 Task: Identify the closest national park to San Diego, California, and Joshua Tree National Park, California.
Action: Mouse moved to (134, 97)
Screenshot: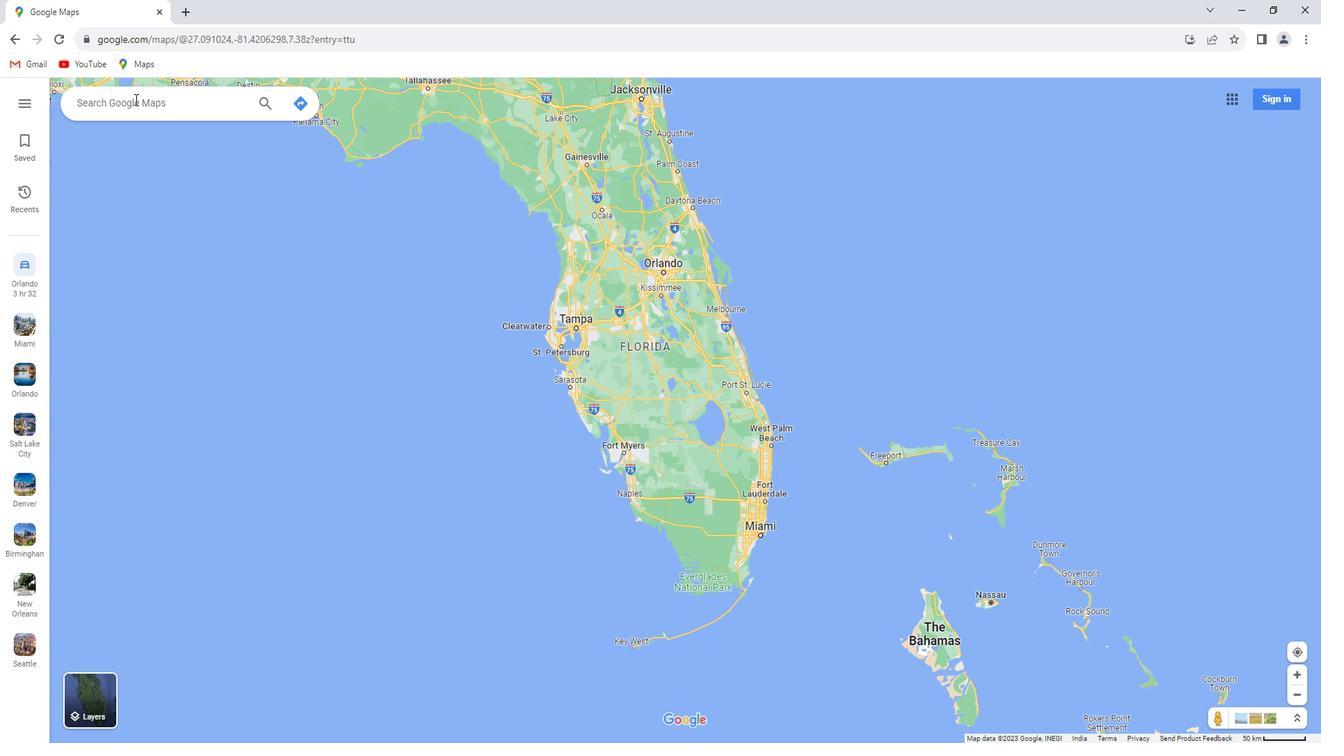 
Action: Mouse pressed left at (134, 97)
Screenshot: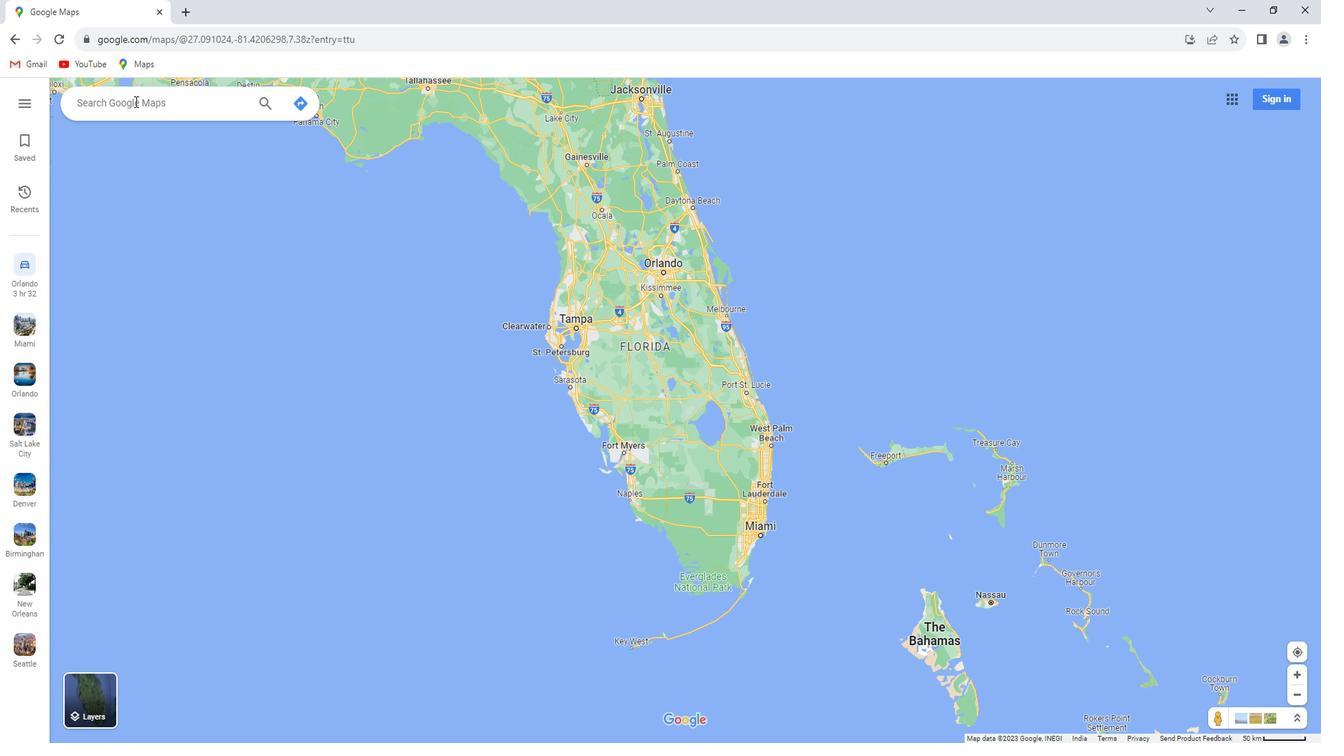 
Action: Key pressed <Key.shift>San<Key.space><Key.shift>Diego,<Key.space><Key.shift>California<Key.enter>
Screenshot: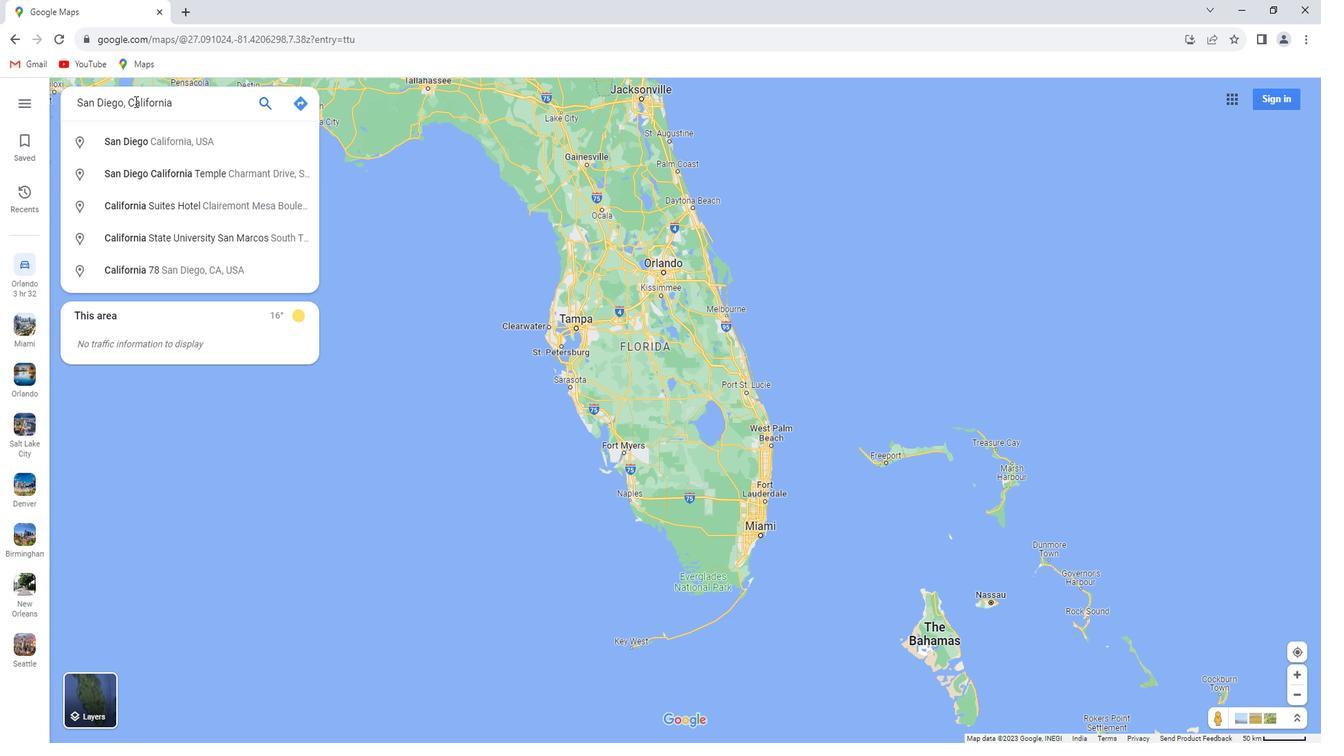 
Action: Mouse moved to (194, 326)
Screenshot: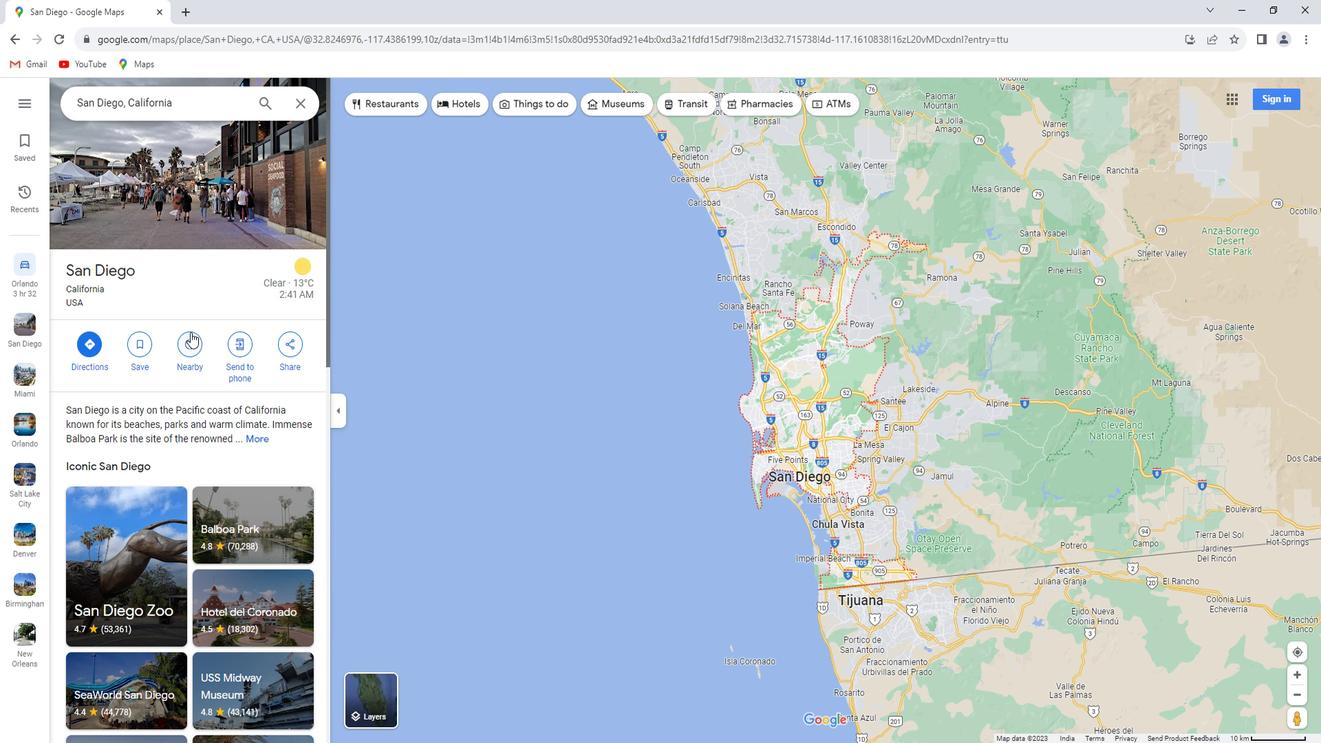 
Action: Mouse pressed left at (194, 326)
Screenshot: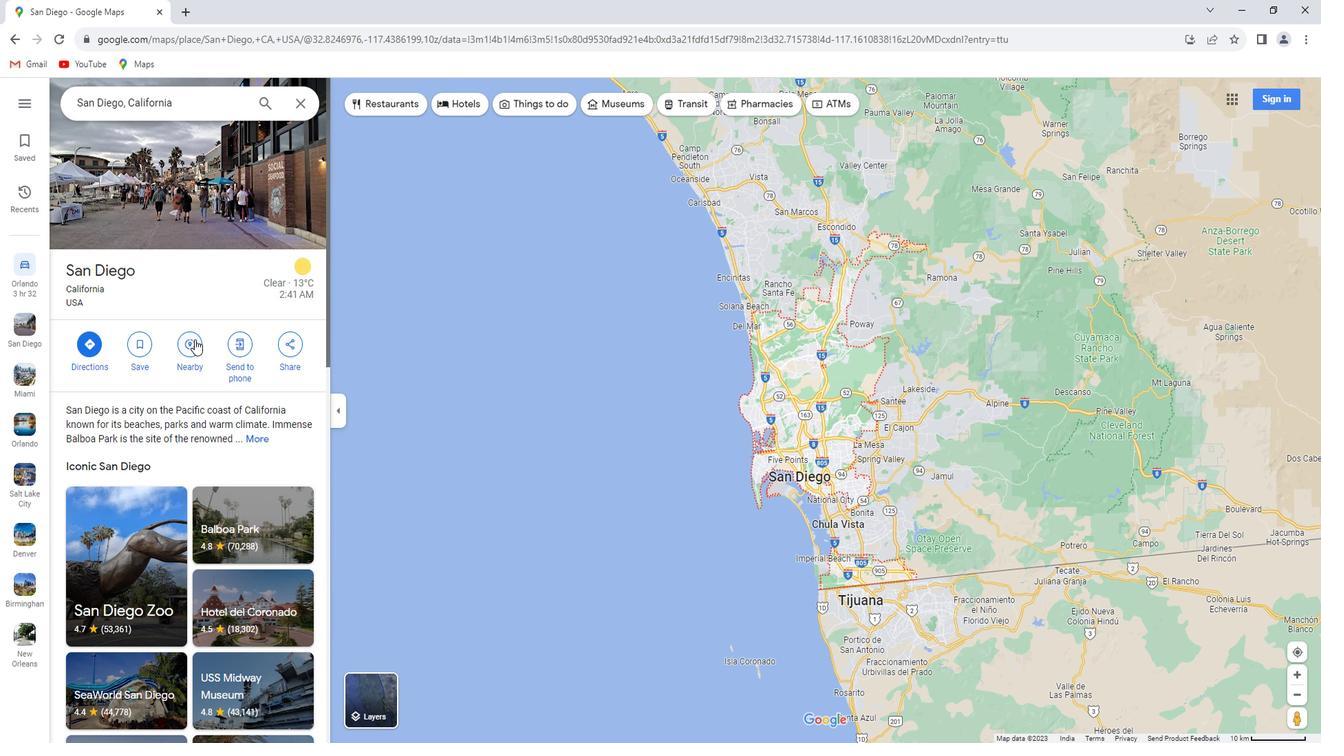 
Action: Mouse moved to (191, 321)
Screenshot: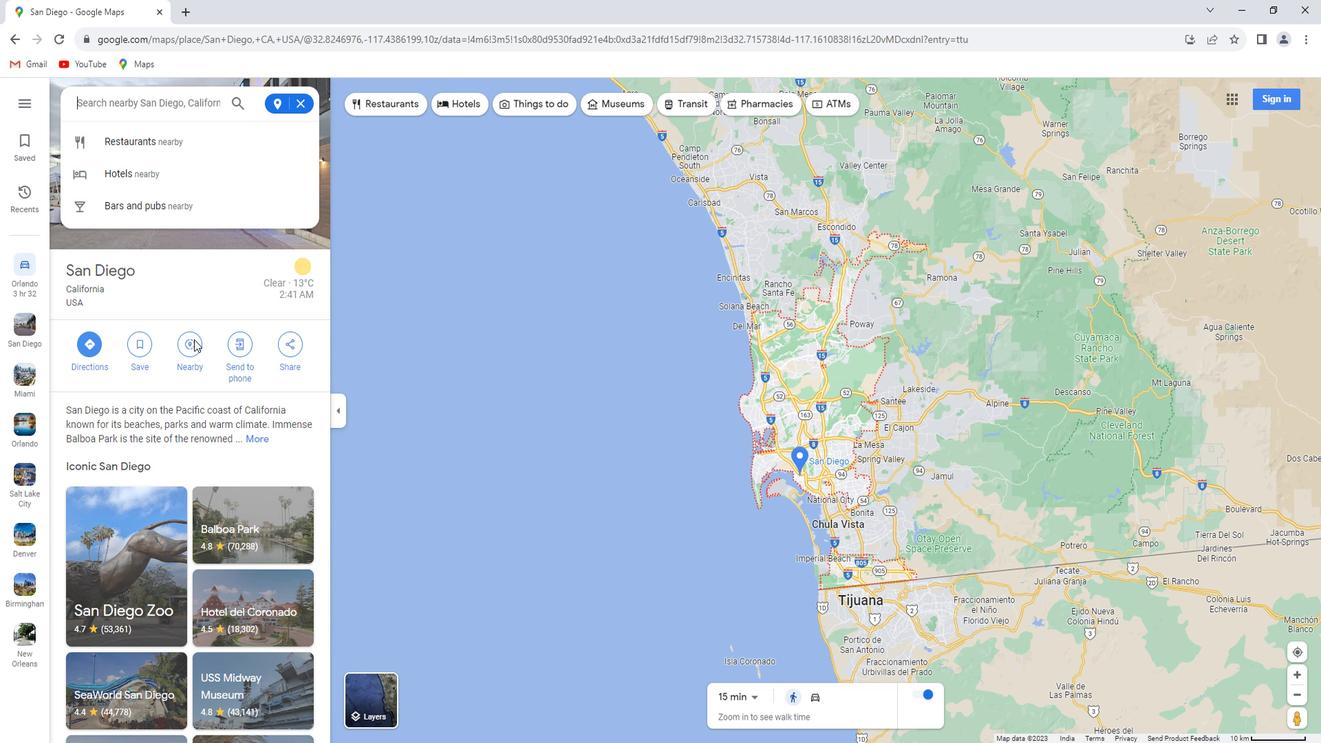 
Action: Key pressed closest<Key.space>national<Key.space>park<Key.enter>
Screenshot: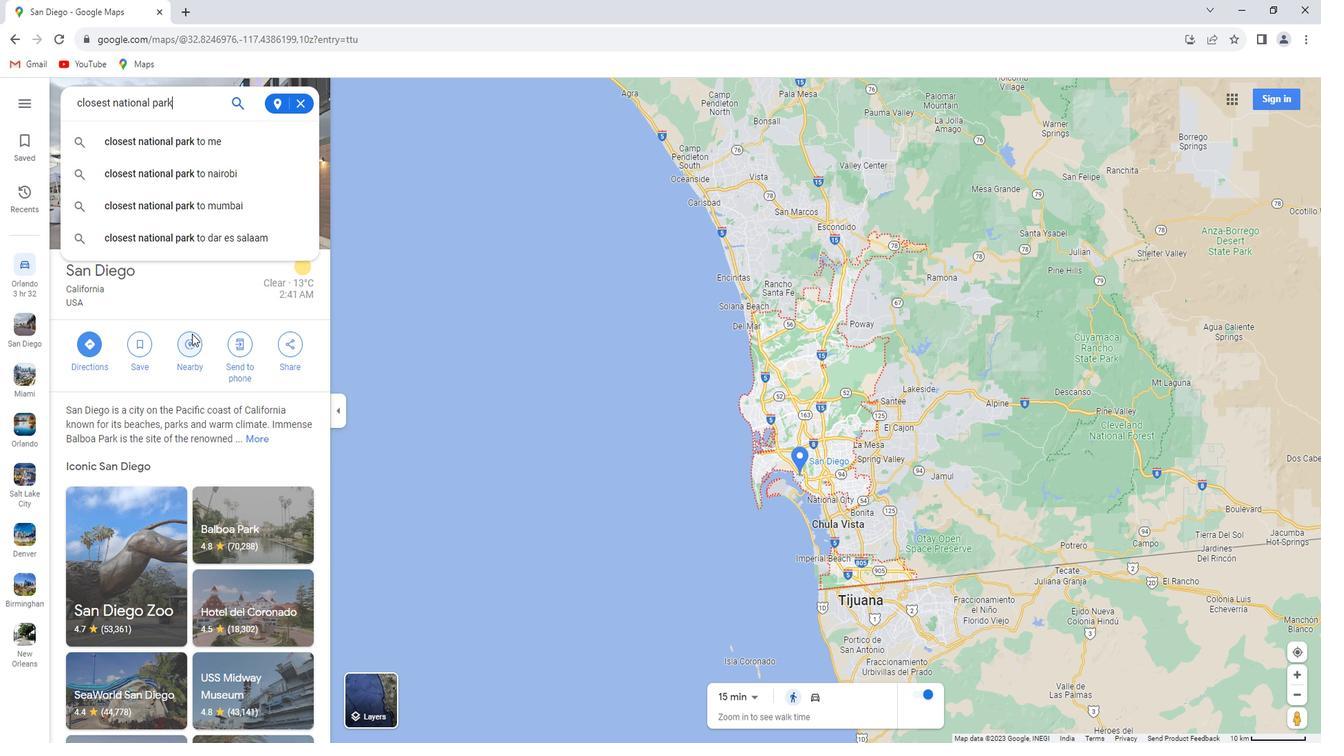 
Action: Mouse moved to (299, 104)
Screenshot: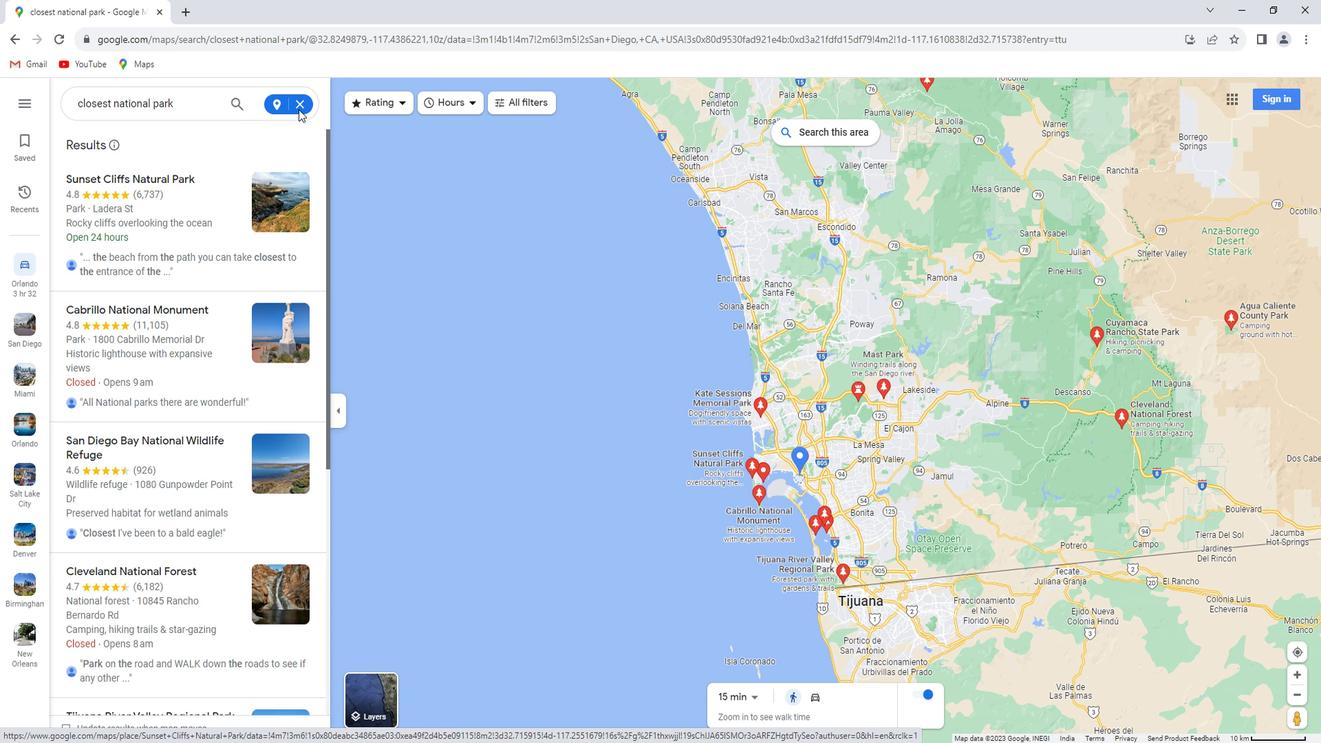 
Action: Mouse pressed left at (299, 104)
Screenshot: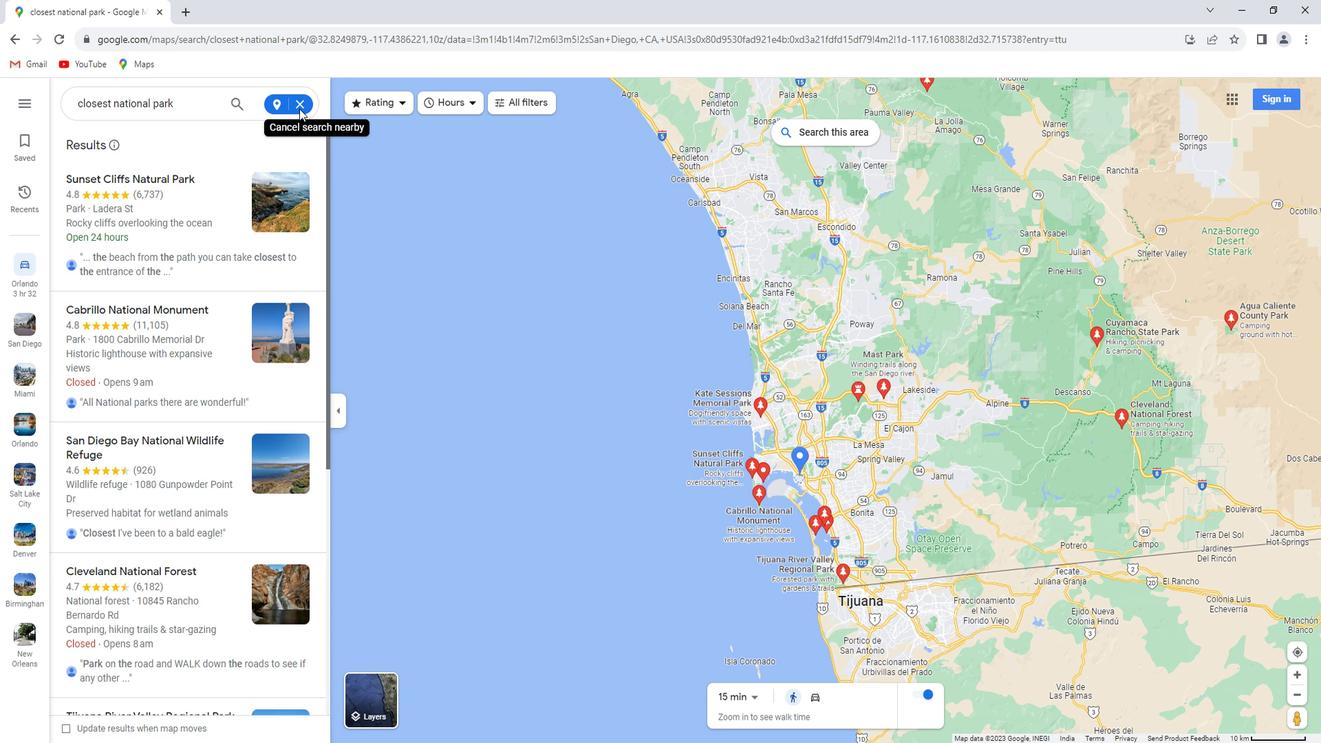 
Action: Mouse moved to (308, 101)
Screenshot: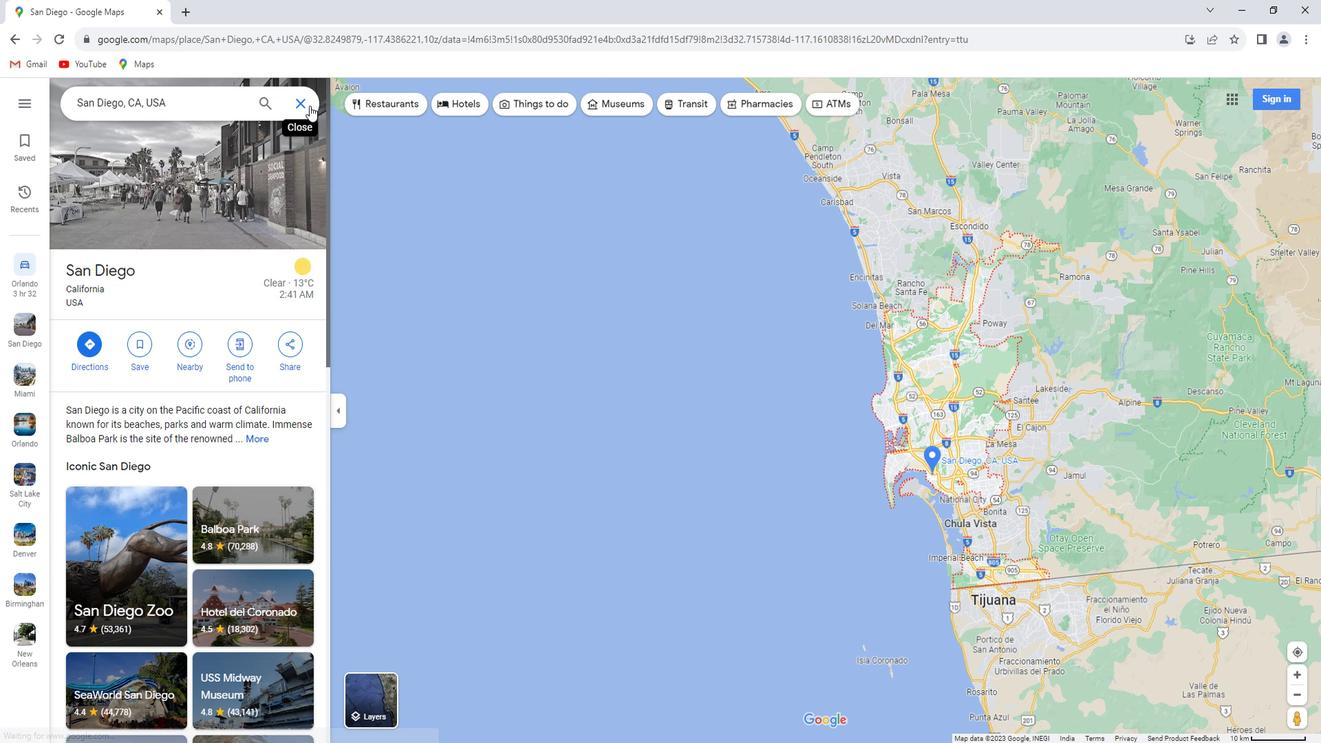
Action: Mouse pressed left at (308, 101)
Screenshot: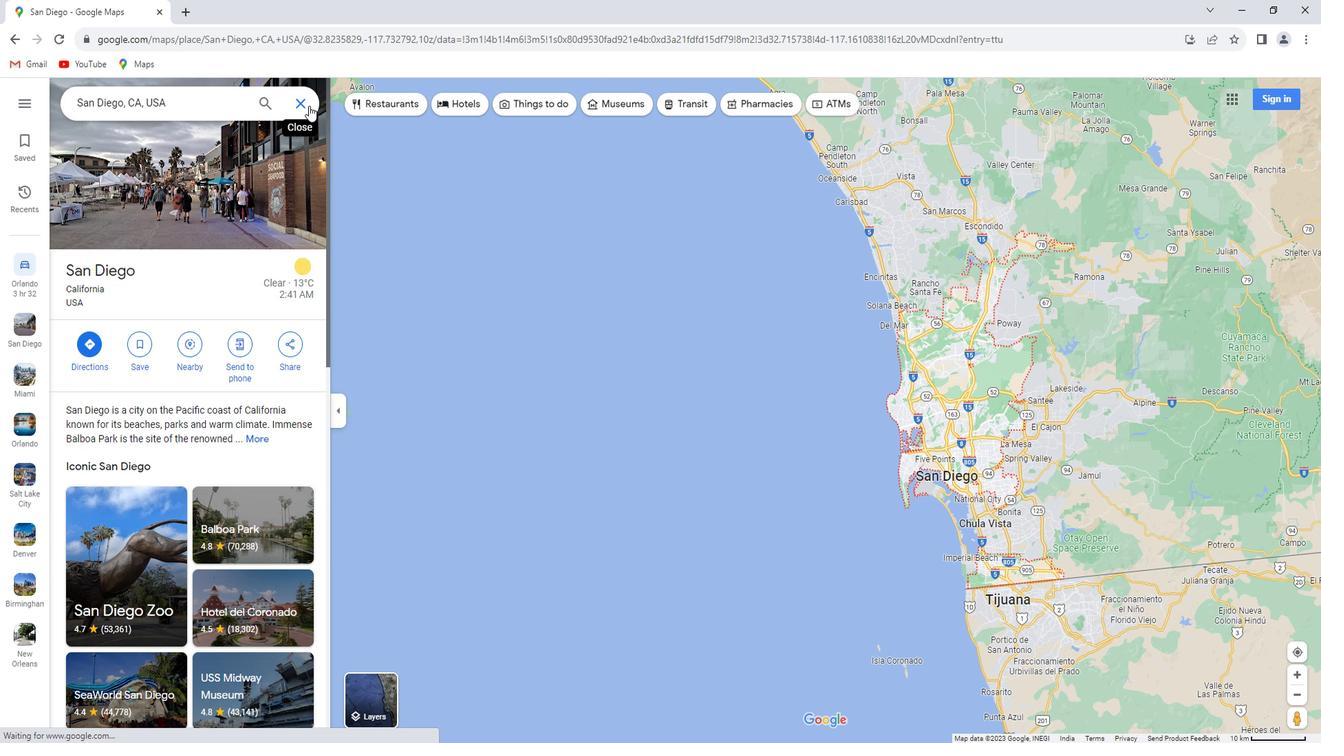 
Action: Mouse moved to (193, 98)
Screenshot: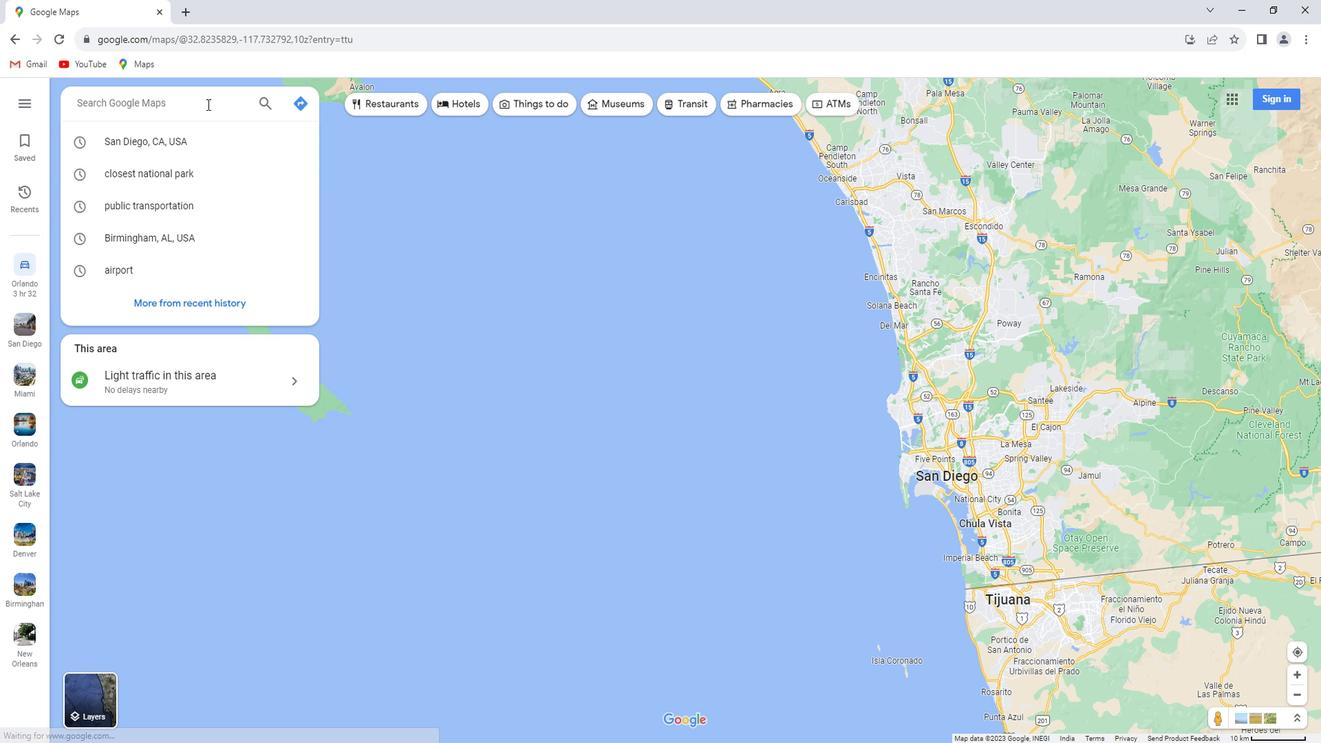 
Action: Key pressed <Key.shift>Joshua<Key.space><Key.shift>Tree<Key.space><Key.shift>National<Key.space><Key.shift>Park,<Key.space><Key.shift>California<Key.enter>
Screenshot: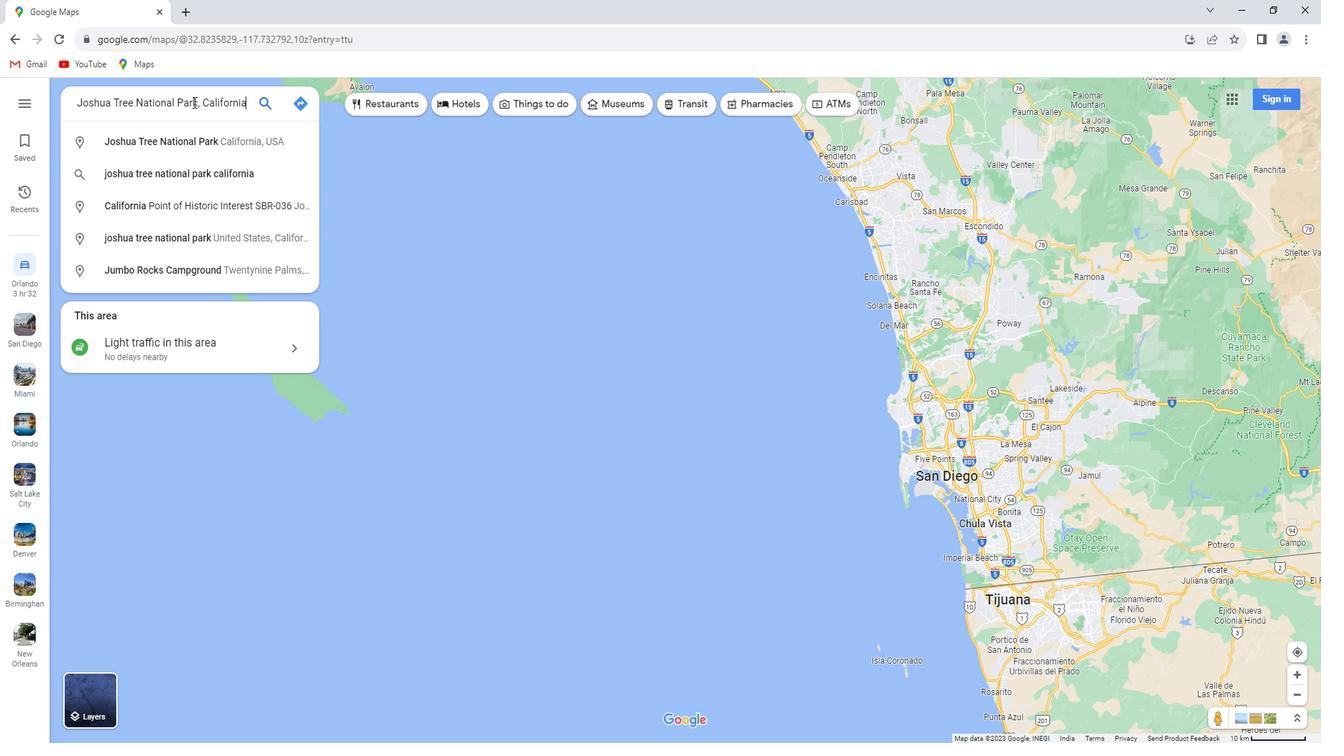 
Action: Mouse moved to (186, 362)
Screenshot: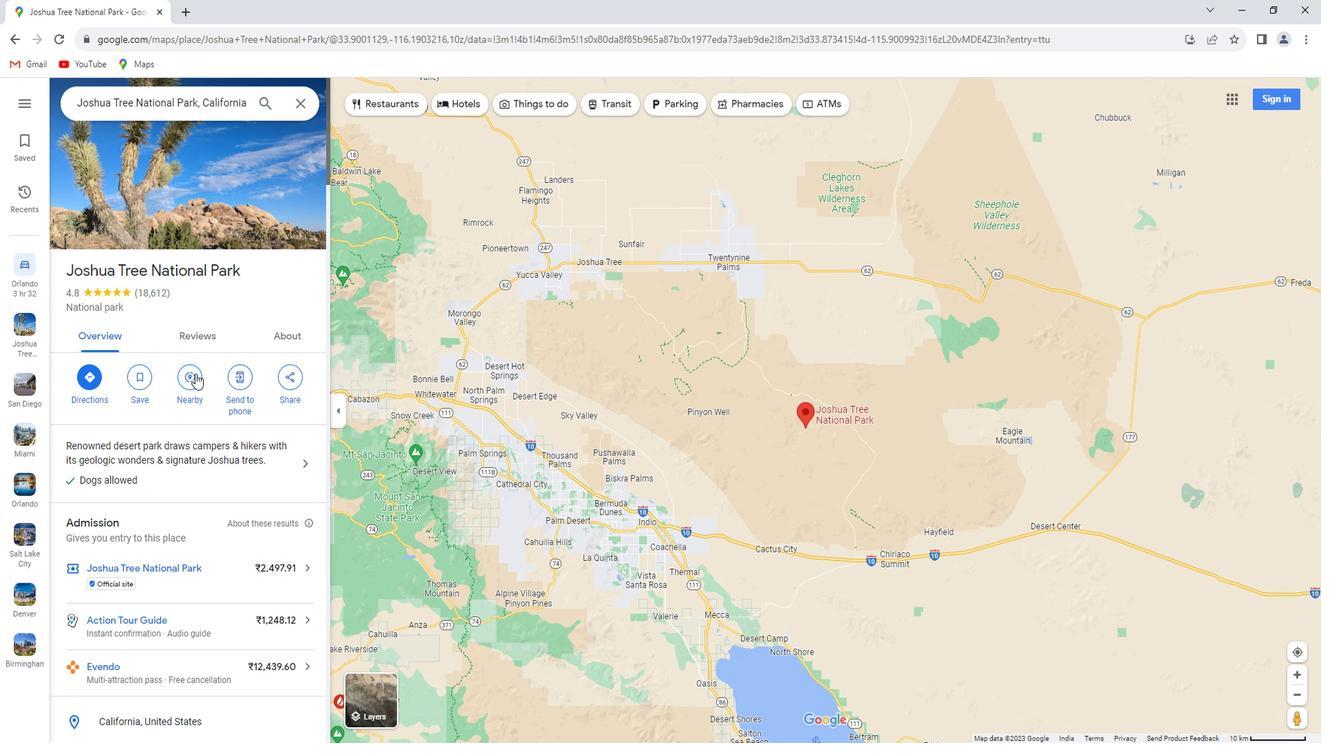 
Action: Mouse pressed left at (186, 362)
Screenshot: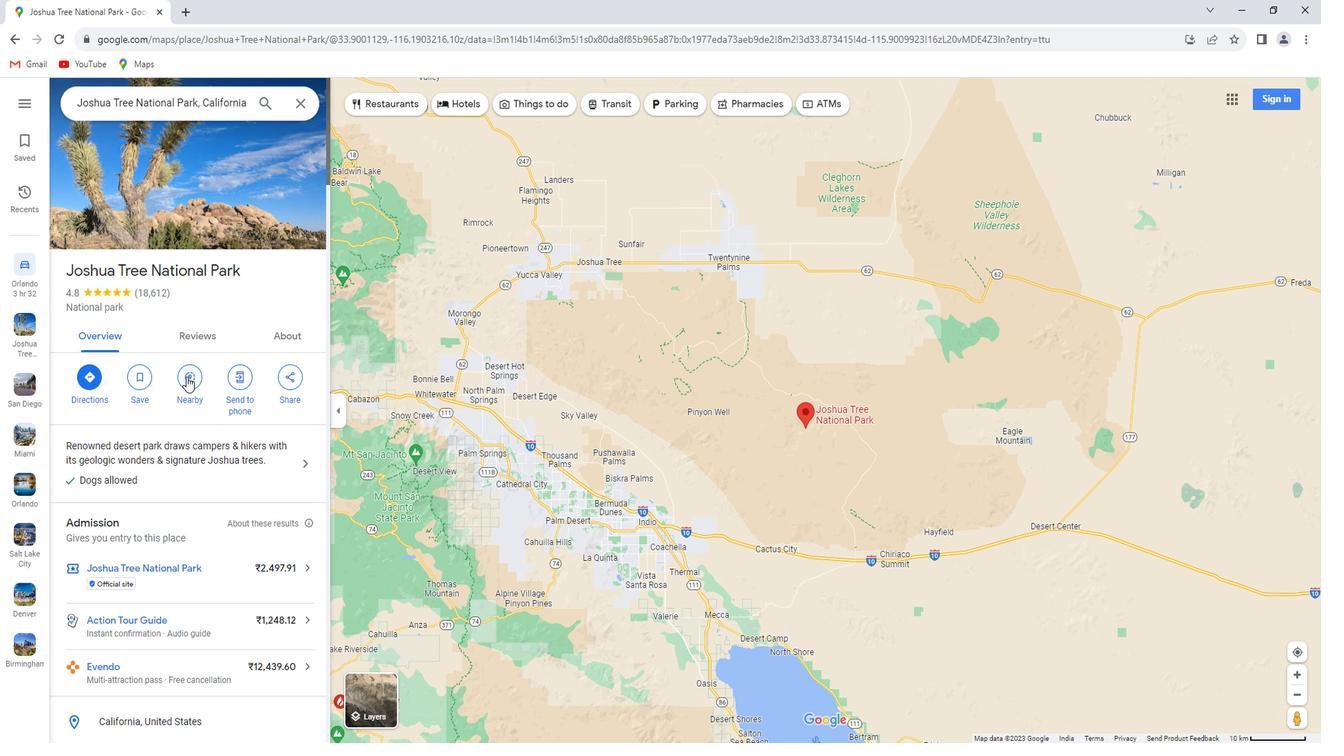 
Action: Key pressed closest<Key.space>national<Key.space>park<Key.enter><Key.space>
Screenshot: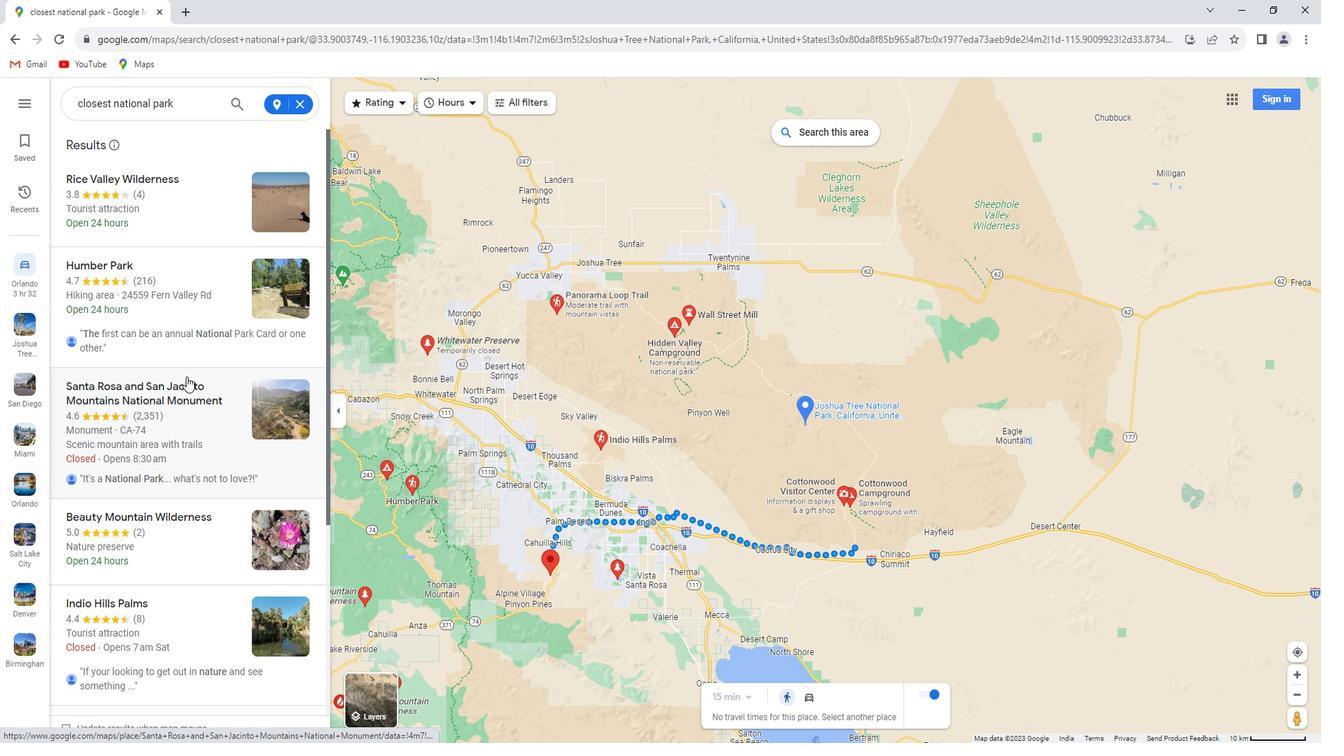 
